 Task: Create a due date automation when advanced on, the moment a card is due add basic not assigned to member @aryan.
Action: Mouse moved to (346, 355)
Screenshot: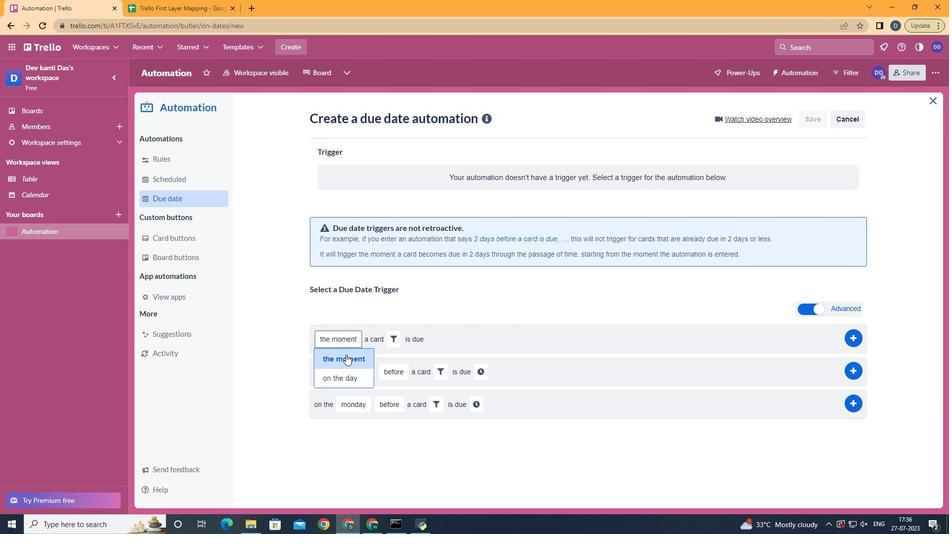 
Action: Mouse pressed left at (346, 355)
Screenshot: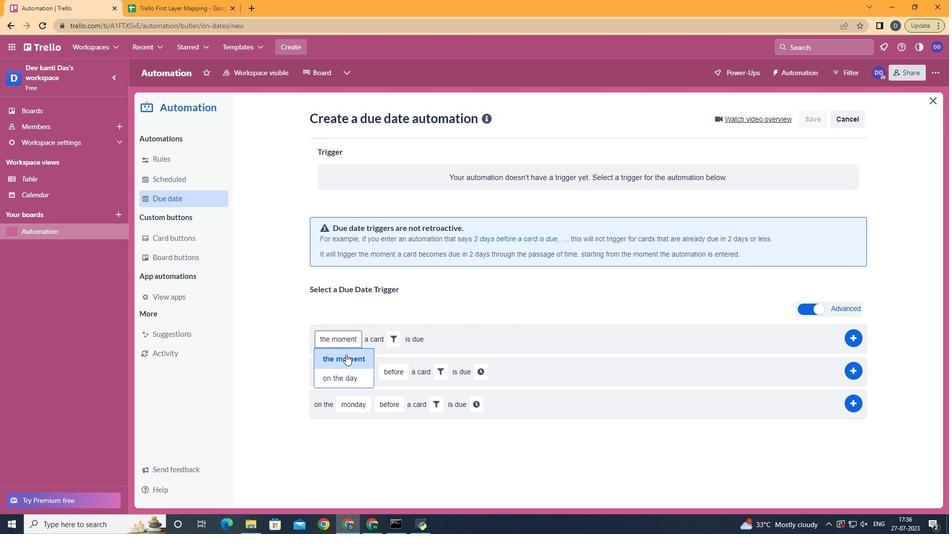 
Action: Mouse moved to (397, 338)
Screenshot: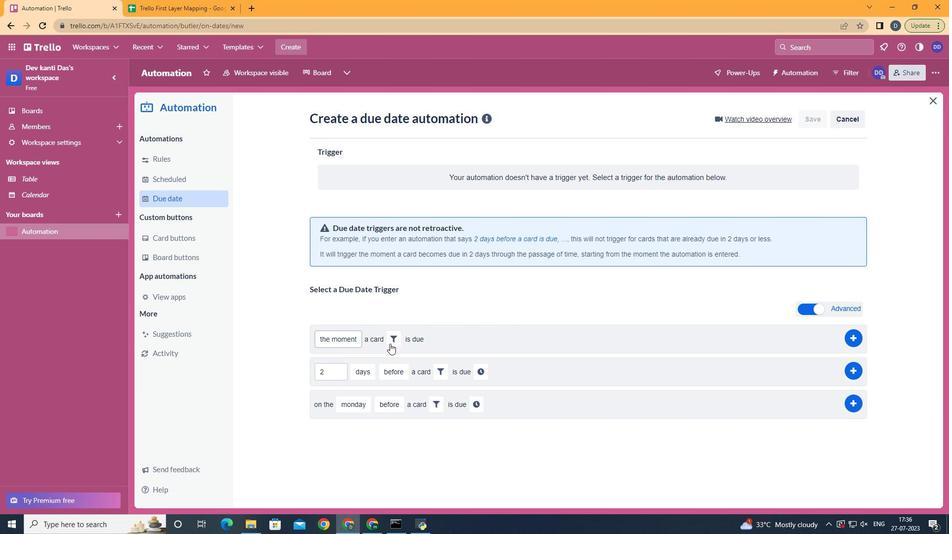 
Action: Mouse pressed left at (397, 338)
Screenshot: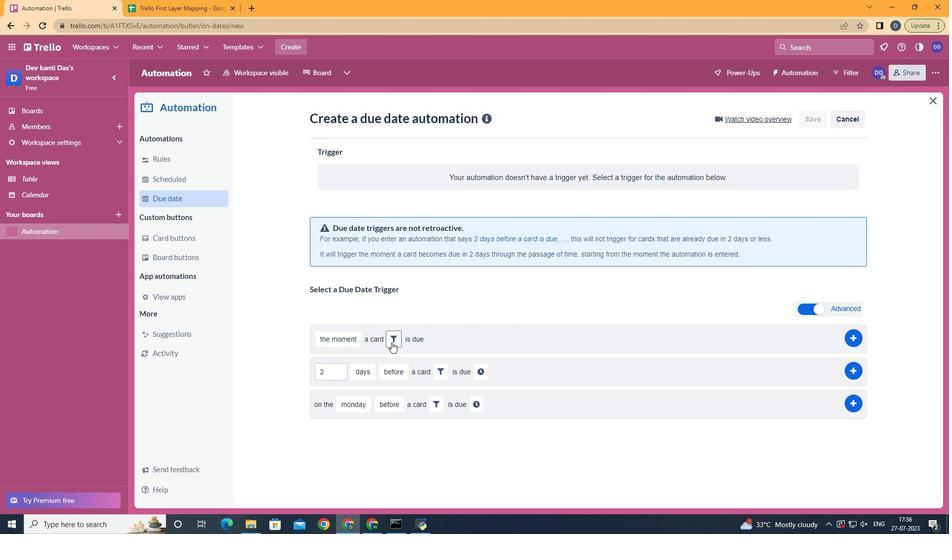 
Action: Mouse moved to (428, 358)
Screenshot: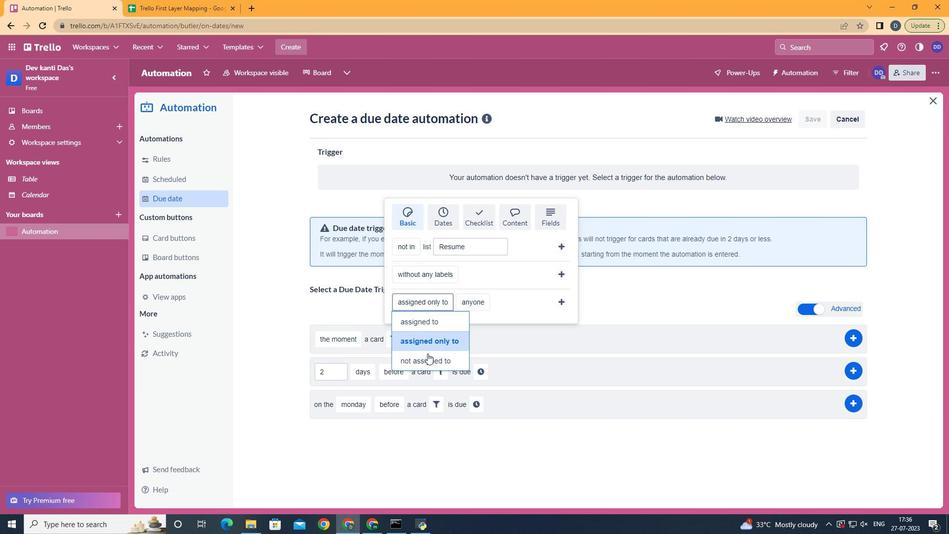 
Action: Mouse pressed left at (428, 358)
Screenshot: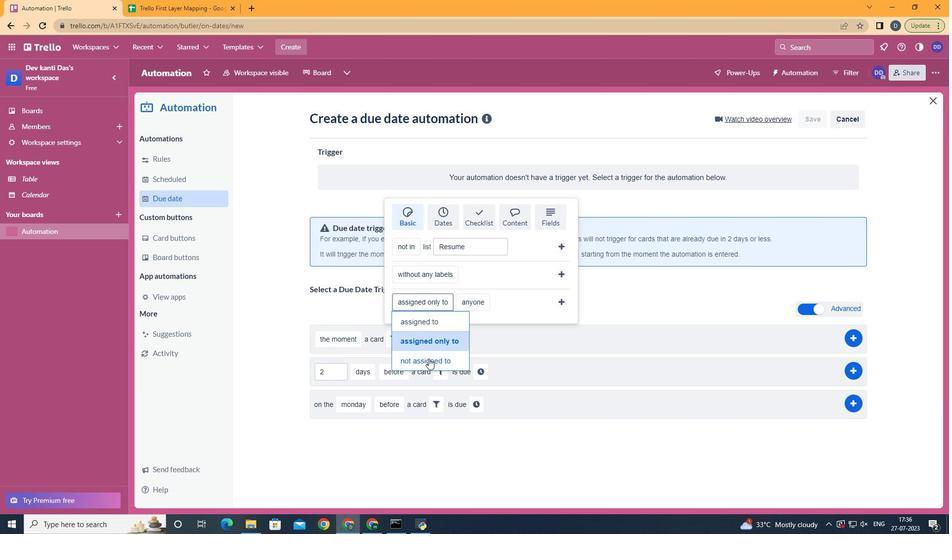
Action: Mouse moved to (478, 359)
Screenshot: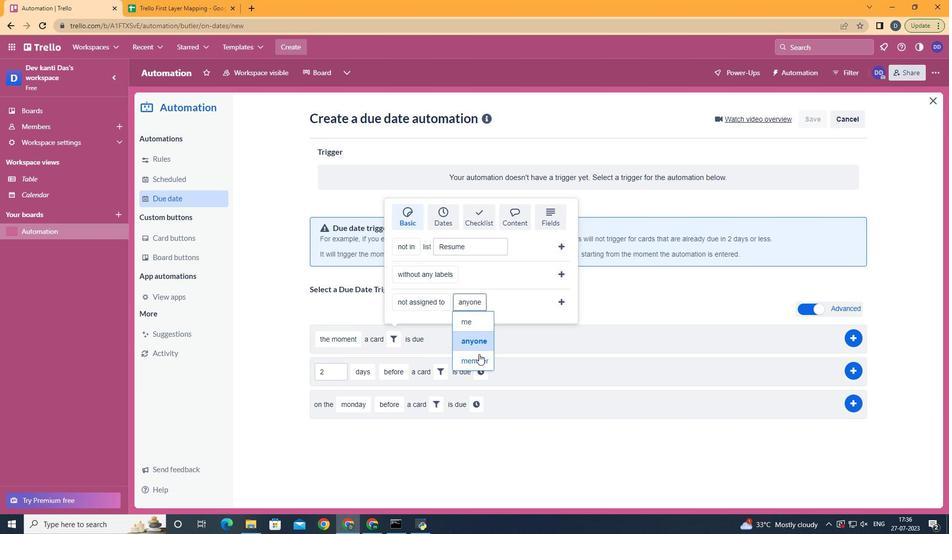 
Action: Mouse pressed left at (478, 359)
Screenshot: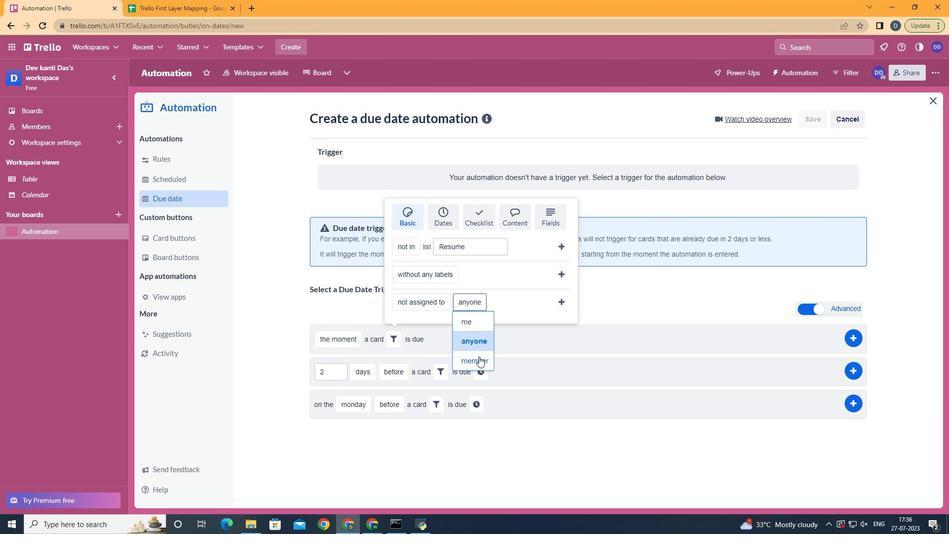 
Action: Mouse moved to (537, 301)
Screenshot: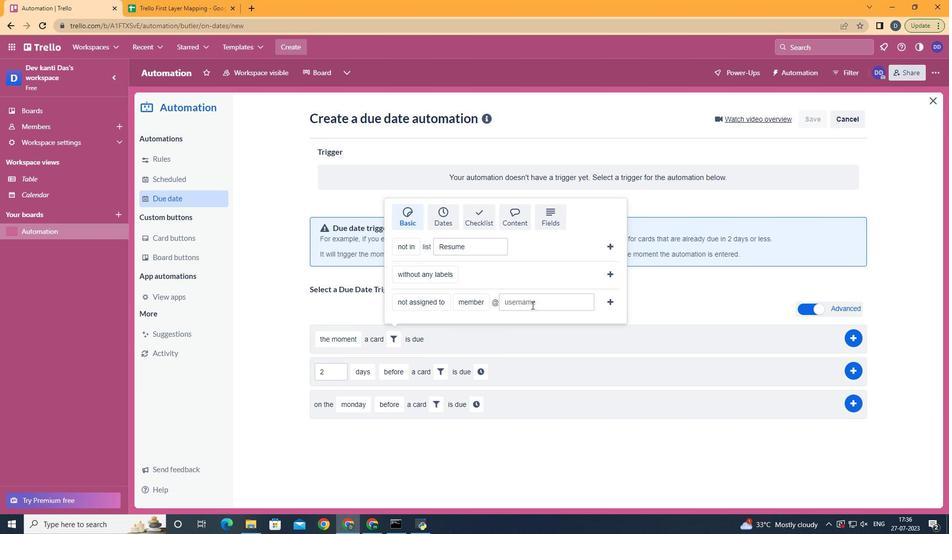 
Action: Mouse pressed left at (537, 301)
Screenshot: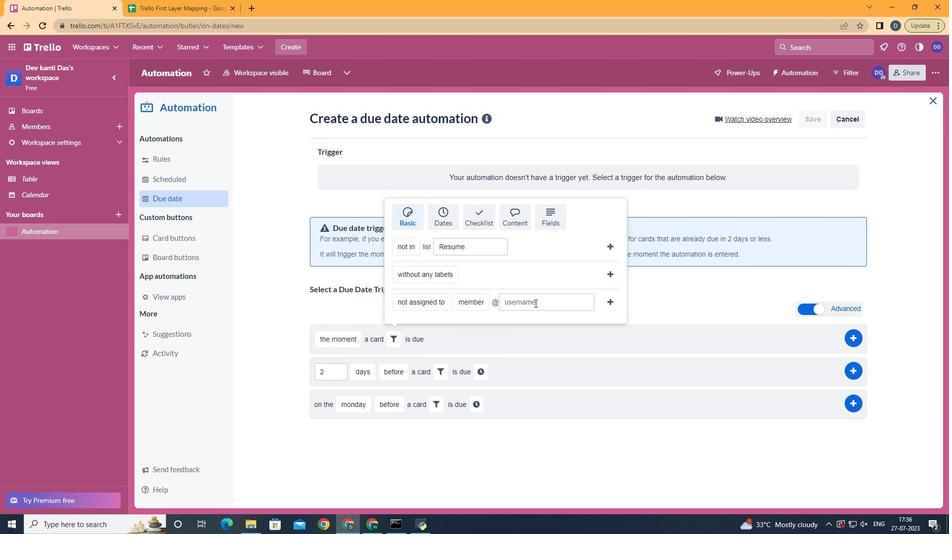 
Action: Key pressed aryan
Screenshot: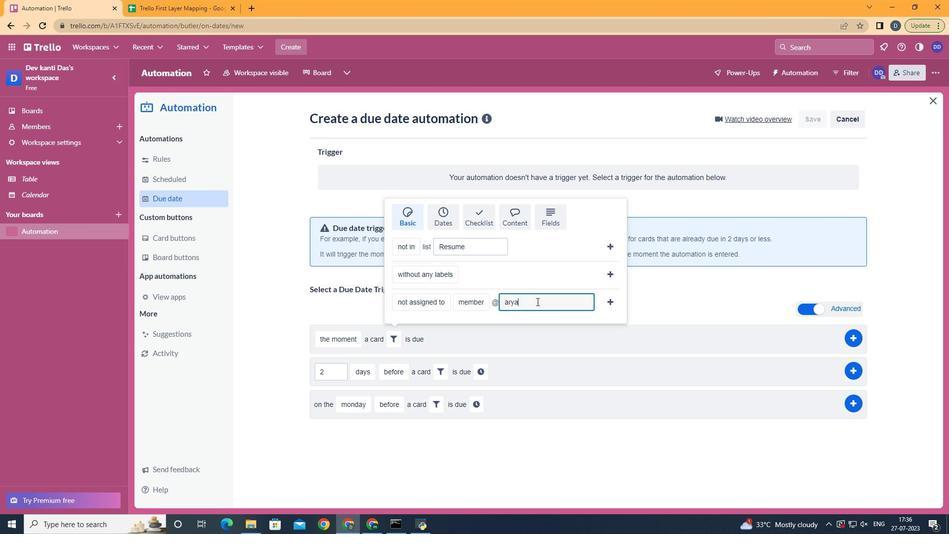 
Action: Mouse moved to (612, 303)
Screenshot: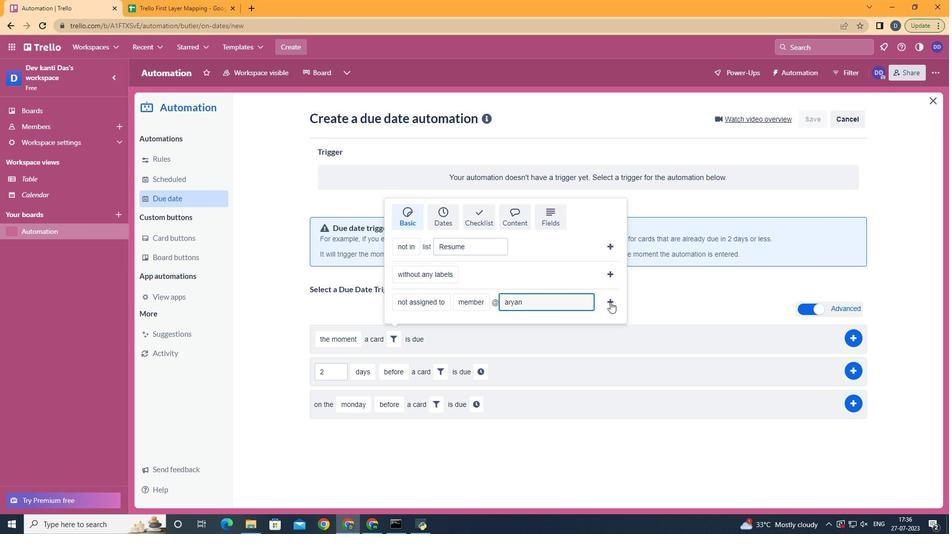 
Action: Mouse pressed left at (612, 303)
Screenshot: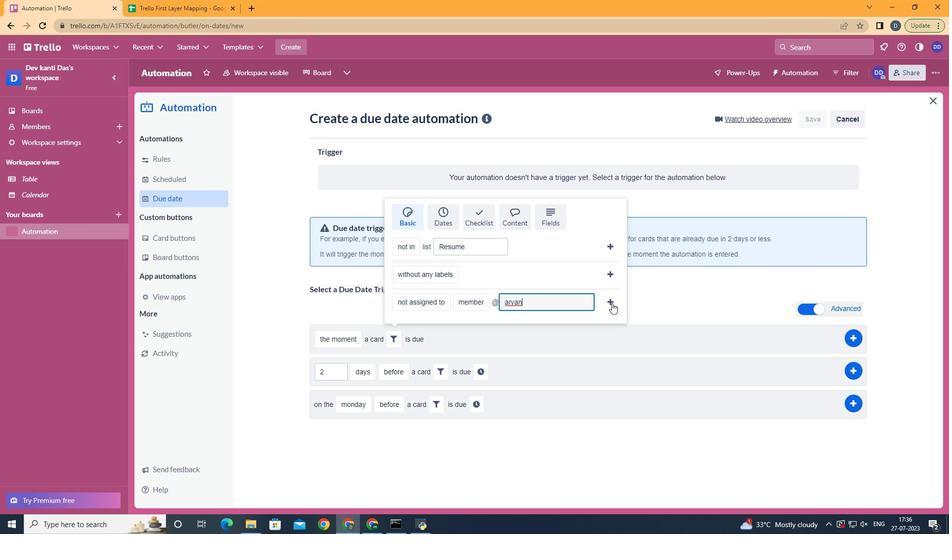 
Action: Mouse moved to (548, 332)
Screenshot: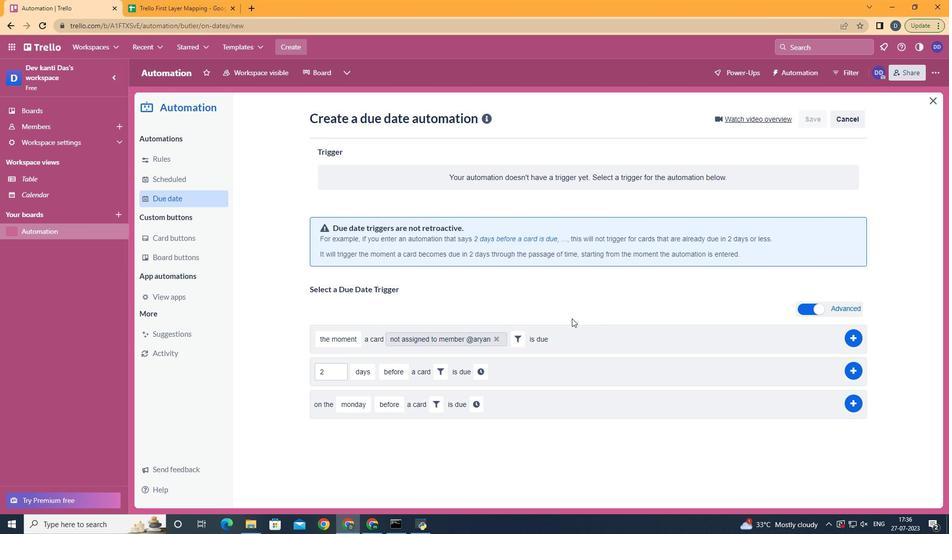 
